 Task: Enable the option "Allow sites to check if you have payment methods saved".
Action: Mouse moved to (1160, 36)
Screenshot: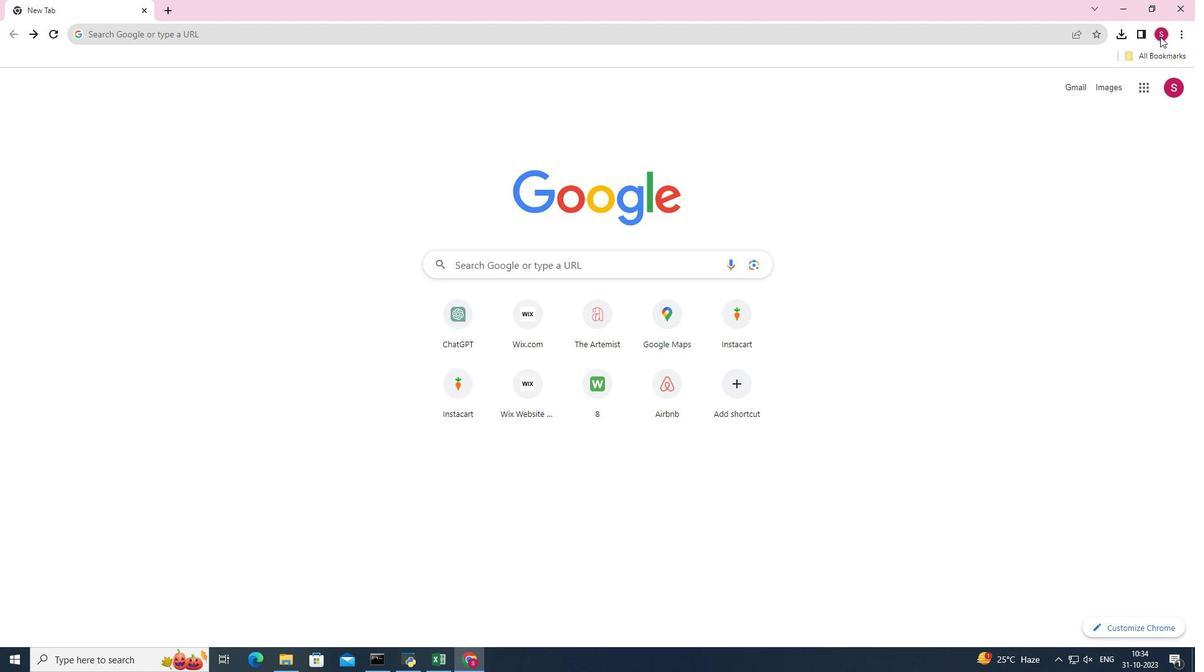 
Action: Mouse pressed left at (1160, 36)
Screenshot: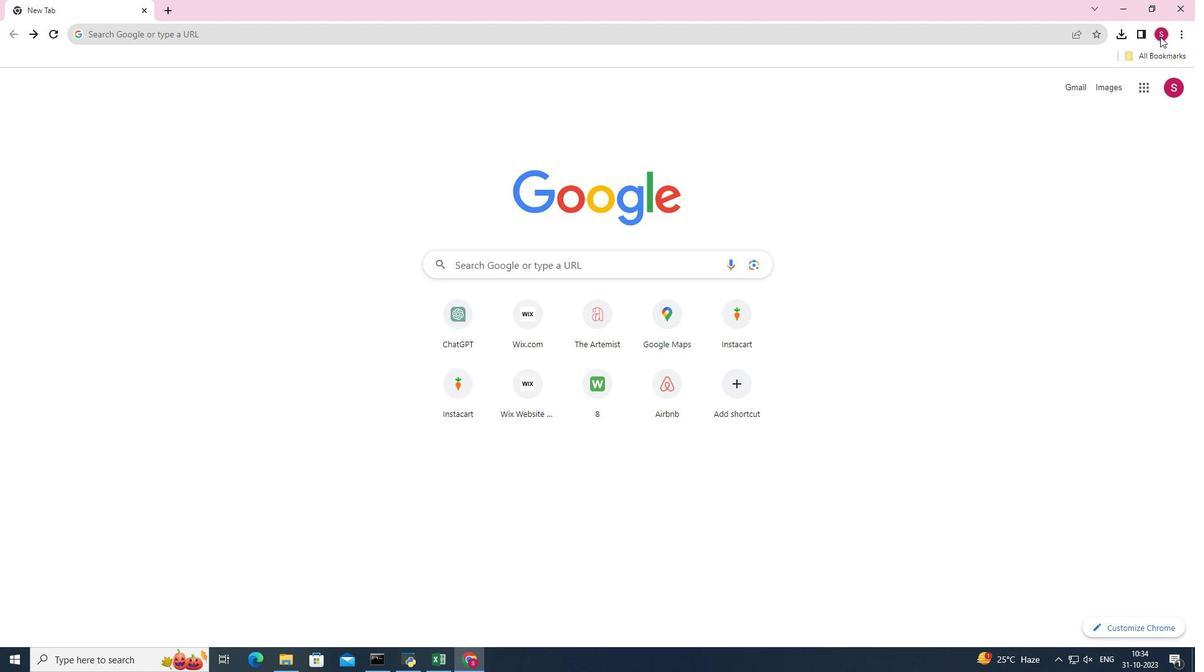 
Action: Mouse pressed left at (1160, 36)
Screenshot: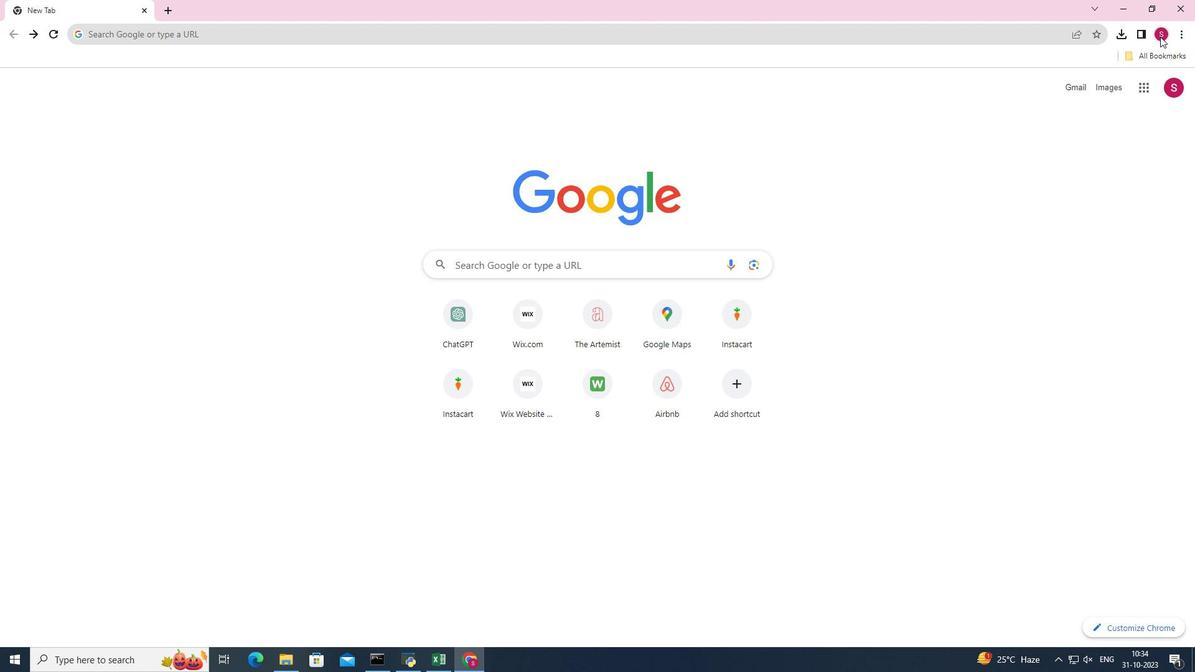 
Action: Mouse moved to (1160, 36)
Screenshot: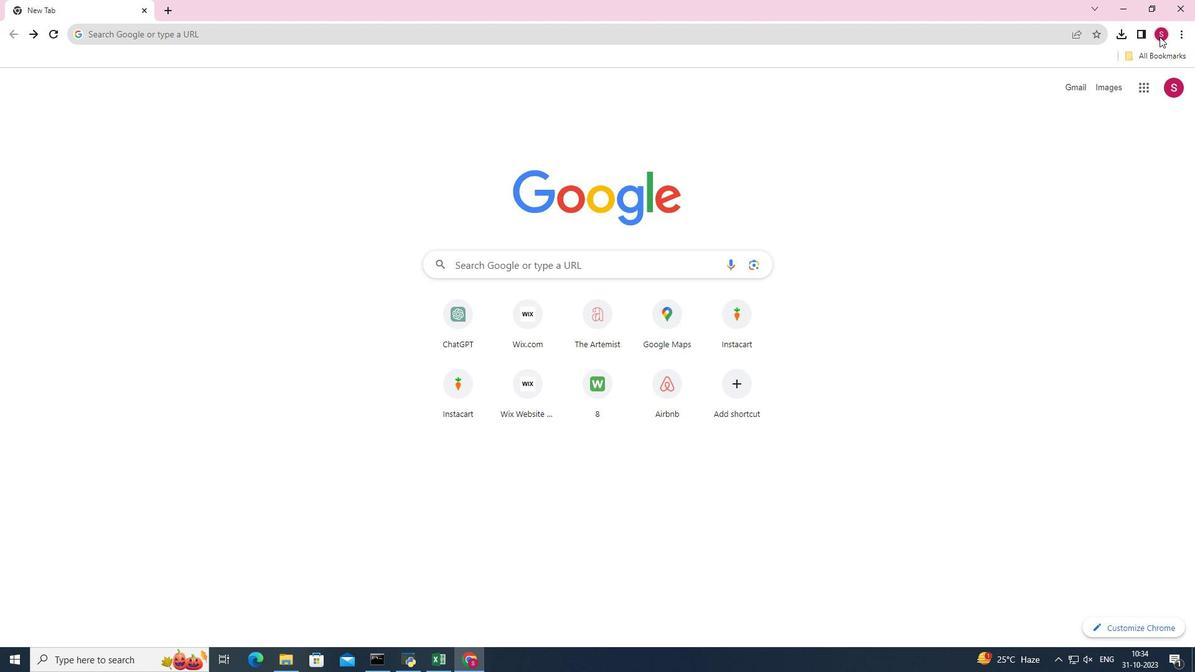
Action: Mouse pressed left at (1160, 36)
Screenshot: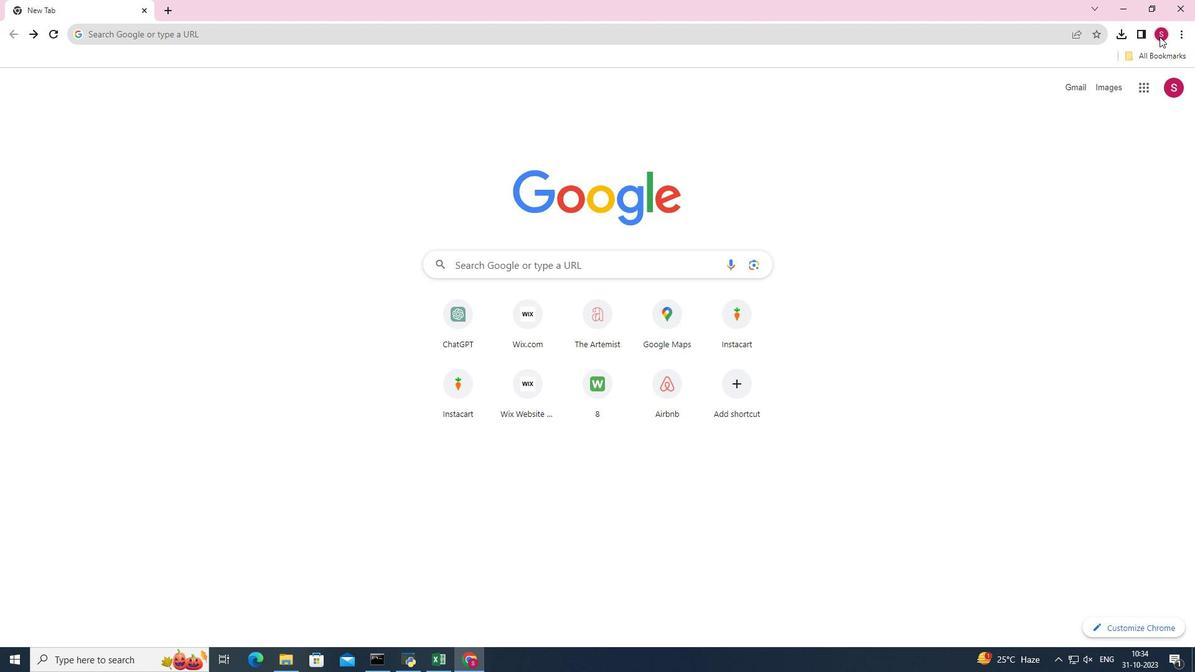 
Action: Mouse moved to (1079, 169)
Screenshot: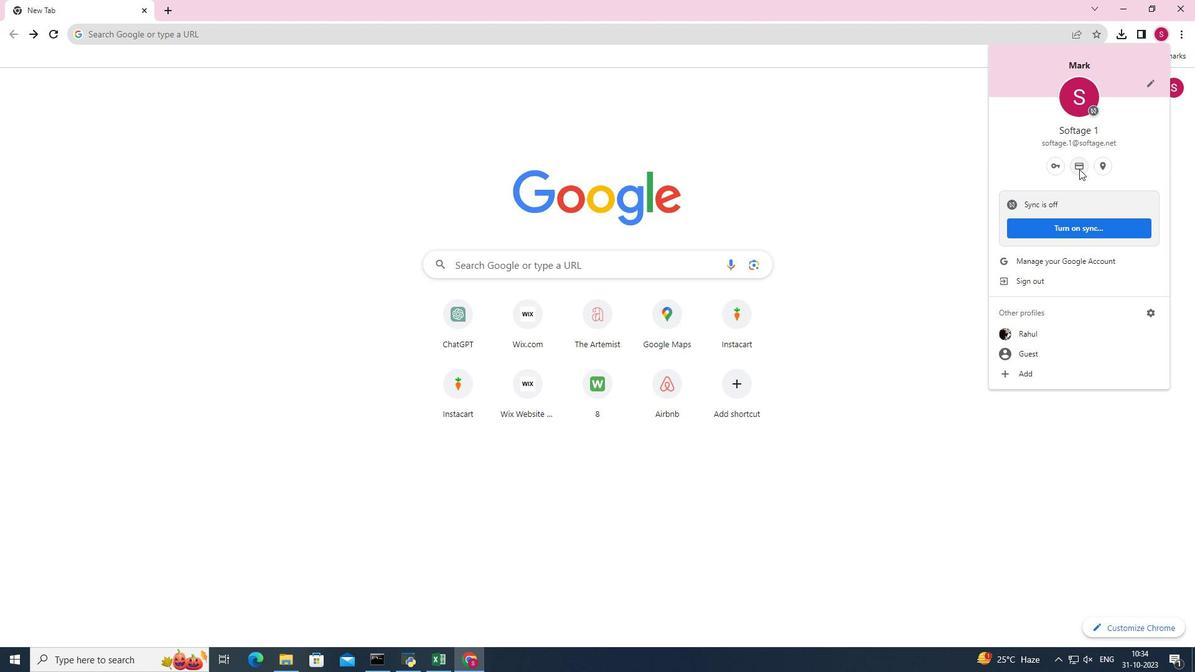 
Action: Mouse pressed left at (1079, 169)
Screenshot: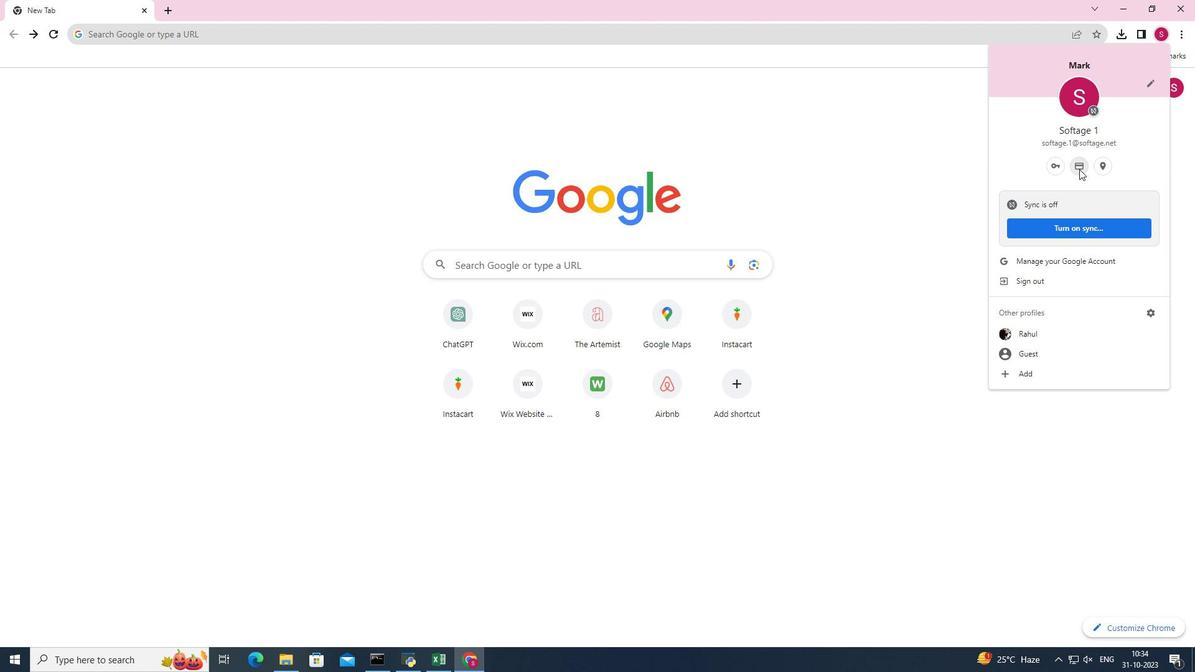 
Action: Mouse pressed left at (1079, 169)
Screenshot: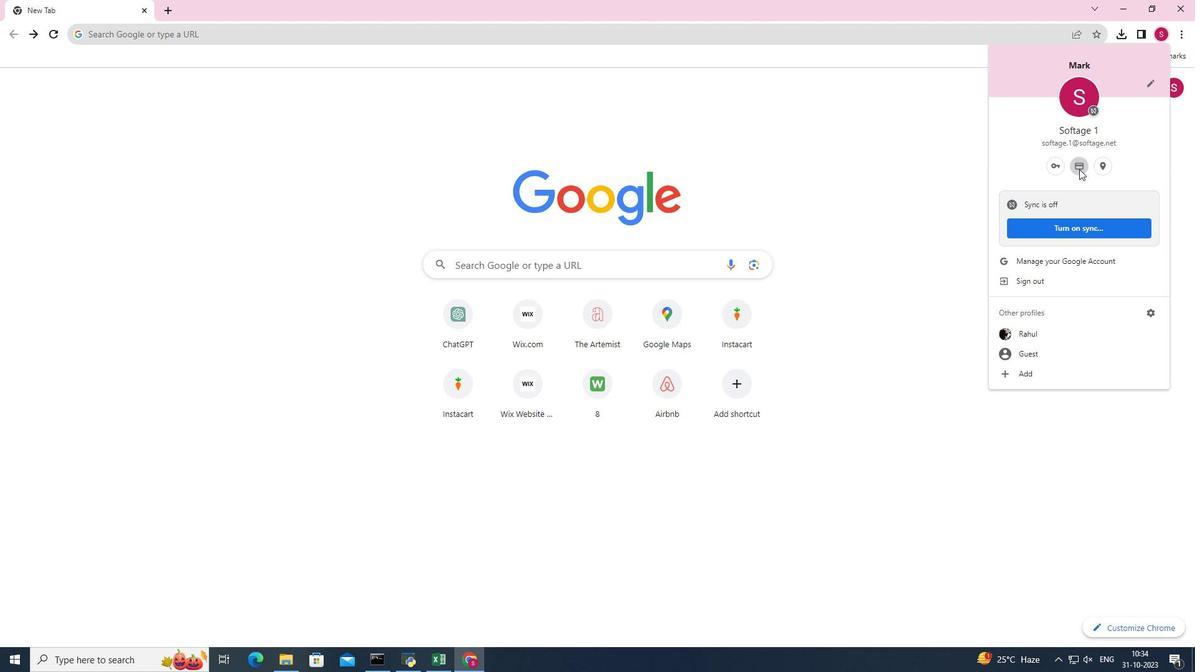 
Action: Mouse moved to (779, 184)
Screenshot: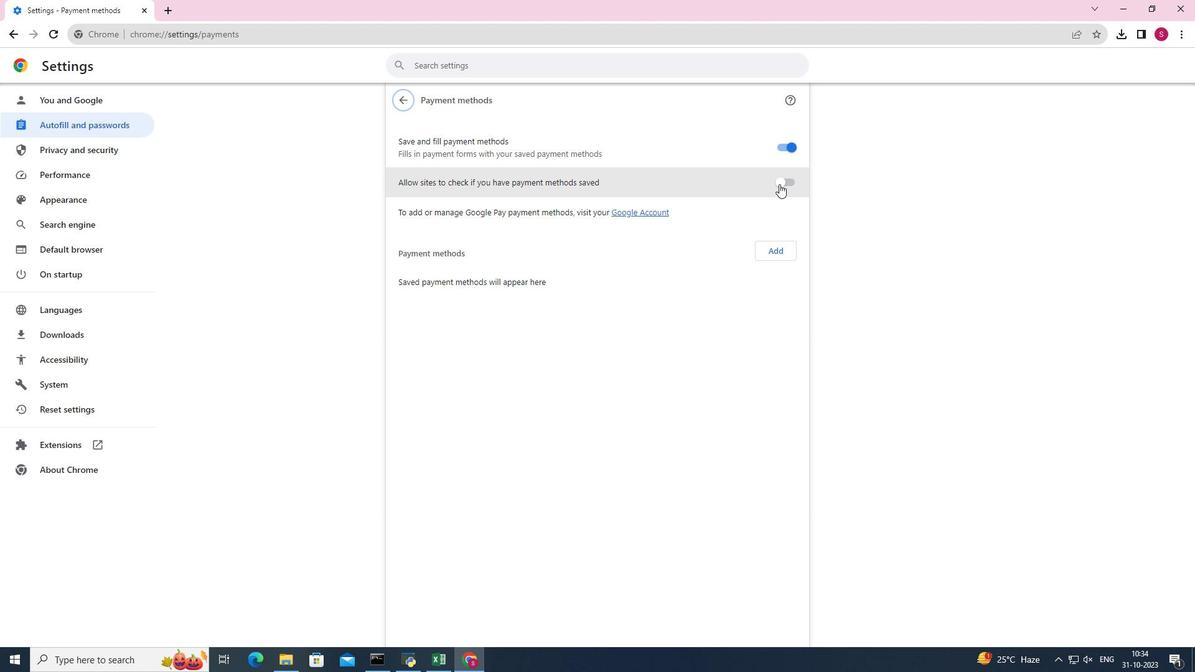 
Action: Mouse pressed left at (779, 184)
Screenshot: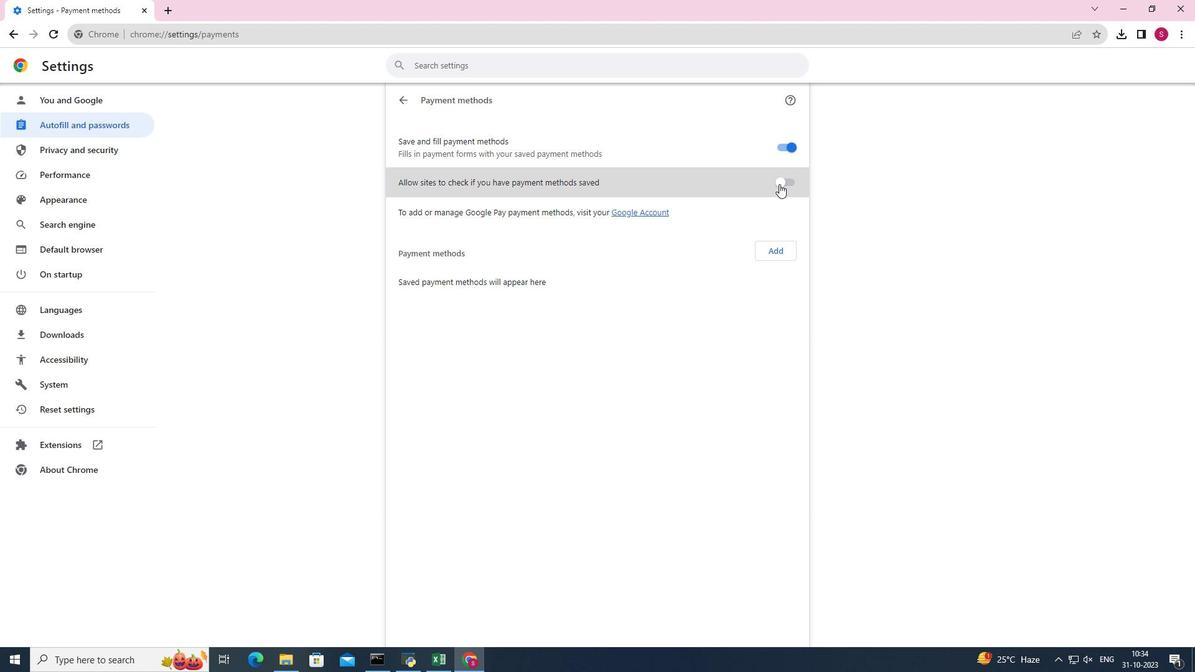 
Action: Mouse pressed left at (779, 184)
Screenshot: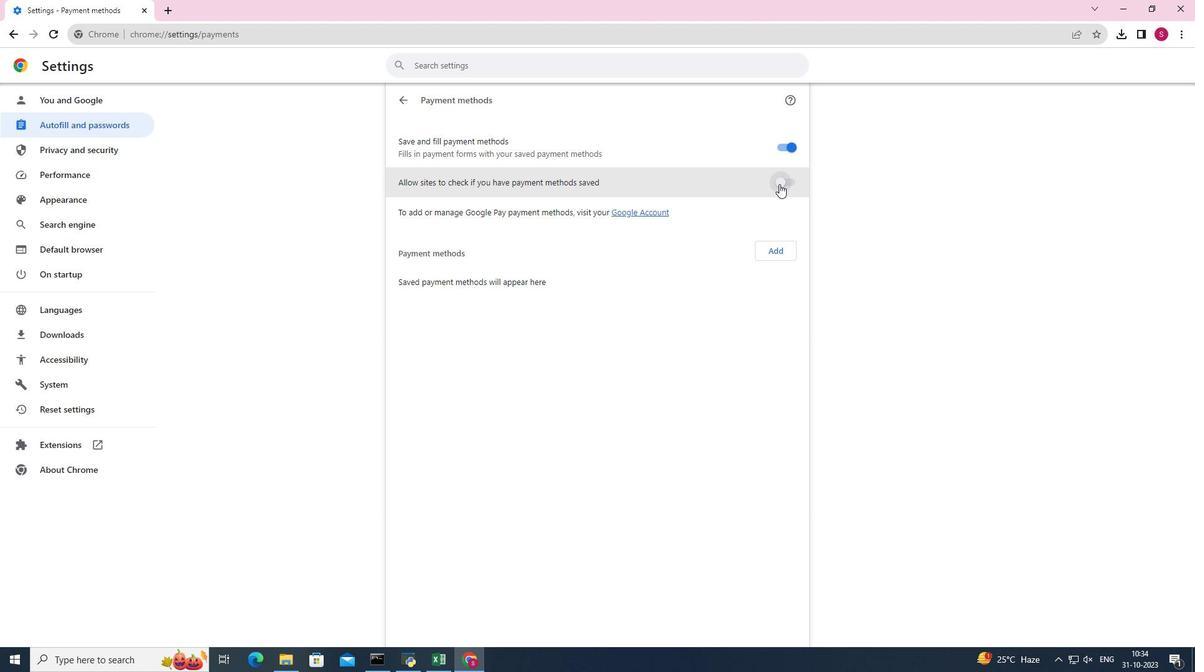
Action: Mouse moved to (780, 182)
Screenshot: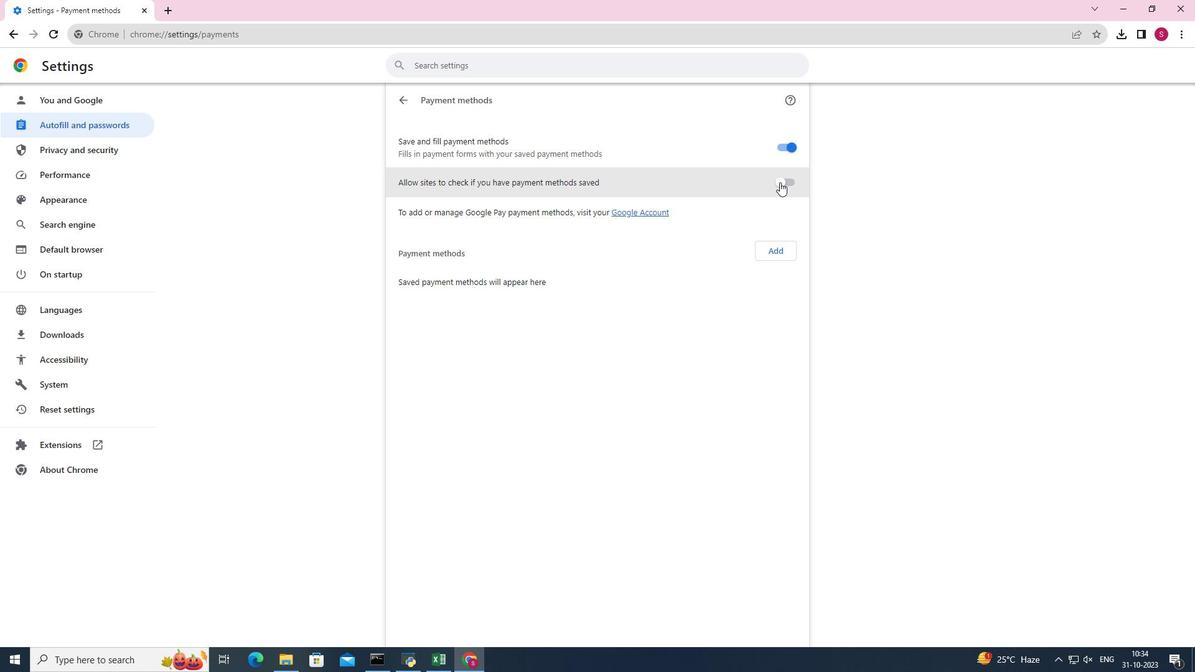
Action: Mouse pressed left at (780, 182)
Screenshot: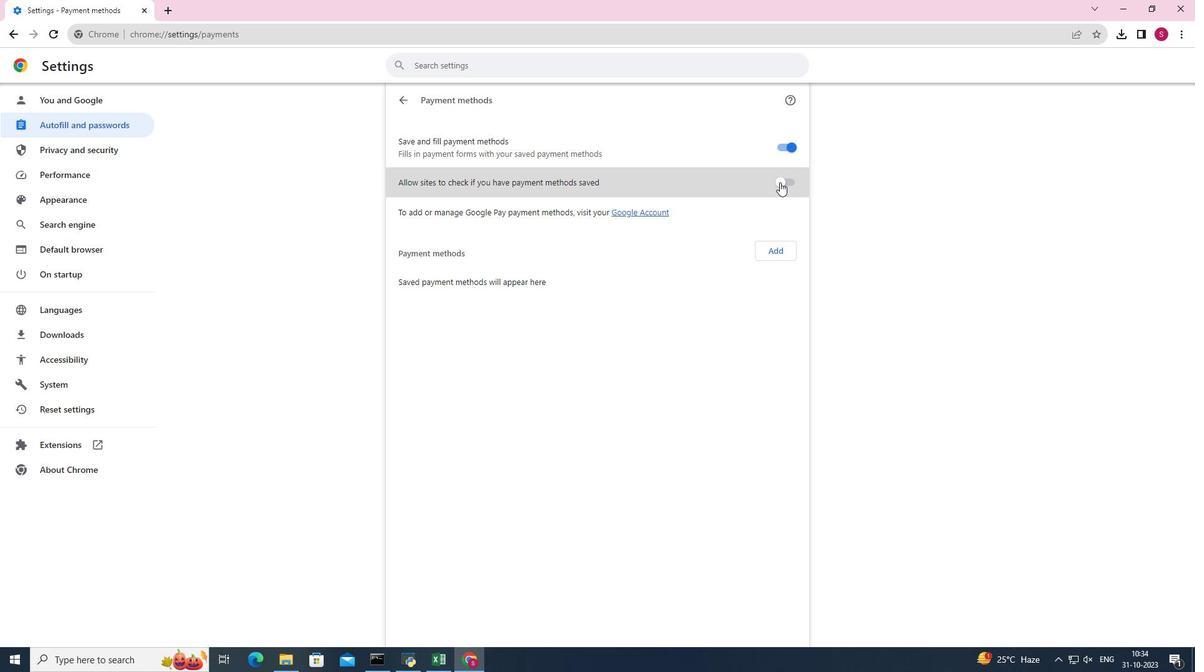 
Action: Mouse moved to (865, 182)
Screenshot: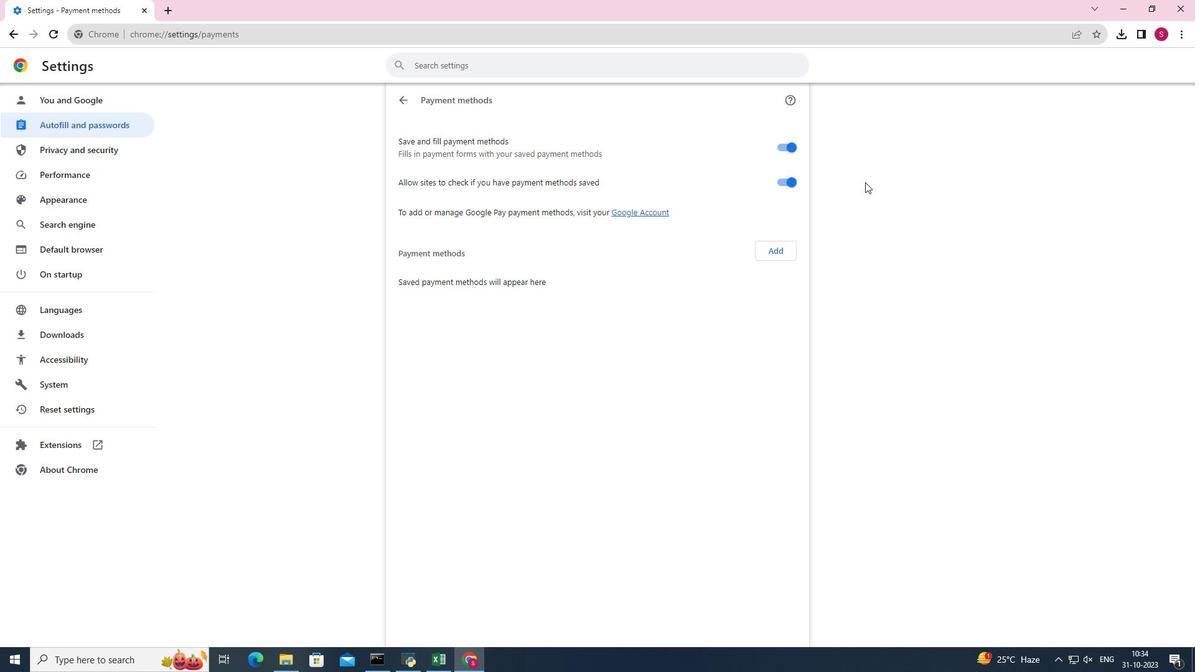 
